 Task: Open a blank sheet, save the file as Onlinelearningfile.docx Type the sentence 'Hollywood, located in Los Angeles, California, is known as the entertainment capital of the world. It is home to the American film industry and has produced countless iconic movies that have captured the hearts and imaginations of audiences worldwide. Hollywood is synonymous with glamour, celebrities, and the red carpet. It has become a symbol of creativity and storytelling, where dreams are made and aspirations are realized. The Hollywood sign, representing the industry's rich history, stands tall as a beacon of hope and stardom for aspiring artists and film enthusiasts alike.'Add formula using equations and charcters after the sentence 'V=lwh' Select the formula and highlight with color Yellow Change the page Orientation to  Potrait
Action: Mouse moved to (319, 194)
Screenshot: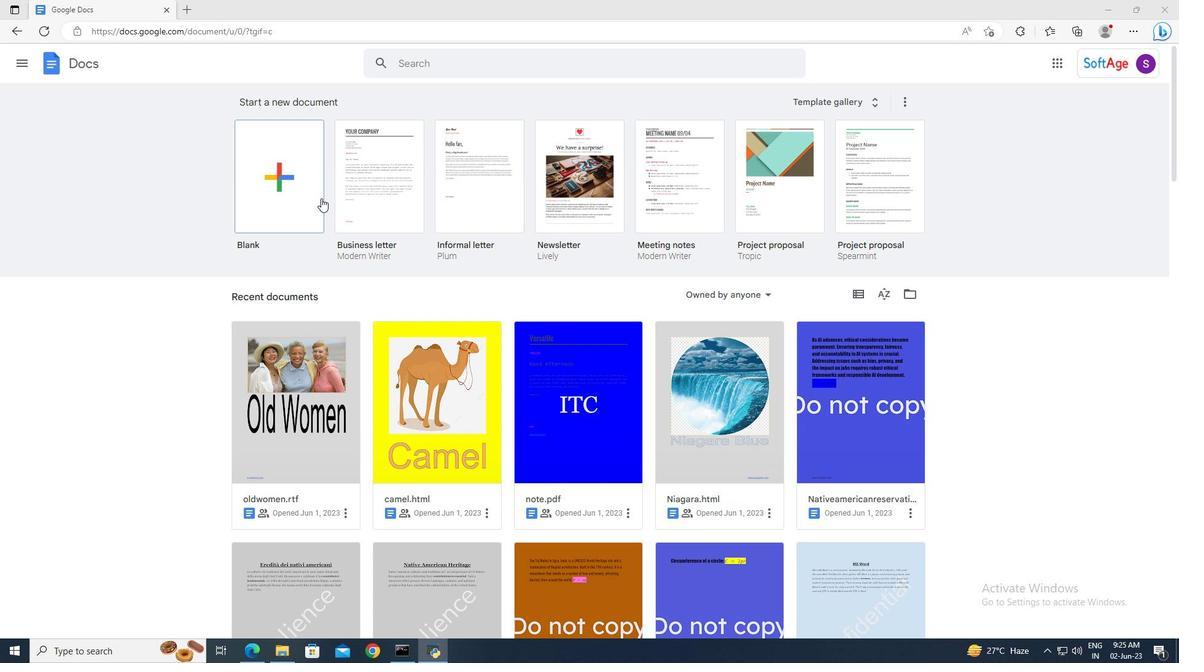 
Action: Mouse pressed left at (319, 194)
Screenshot: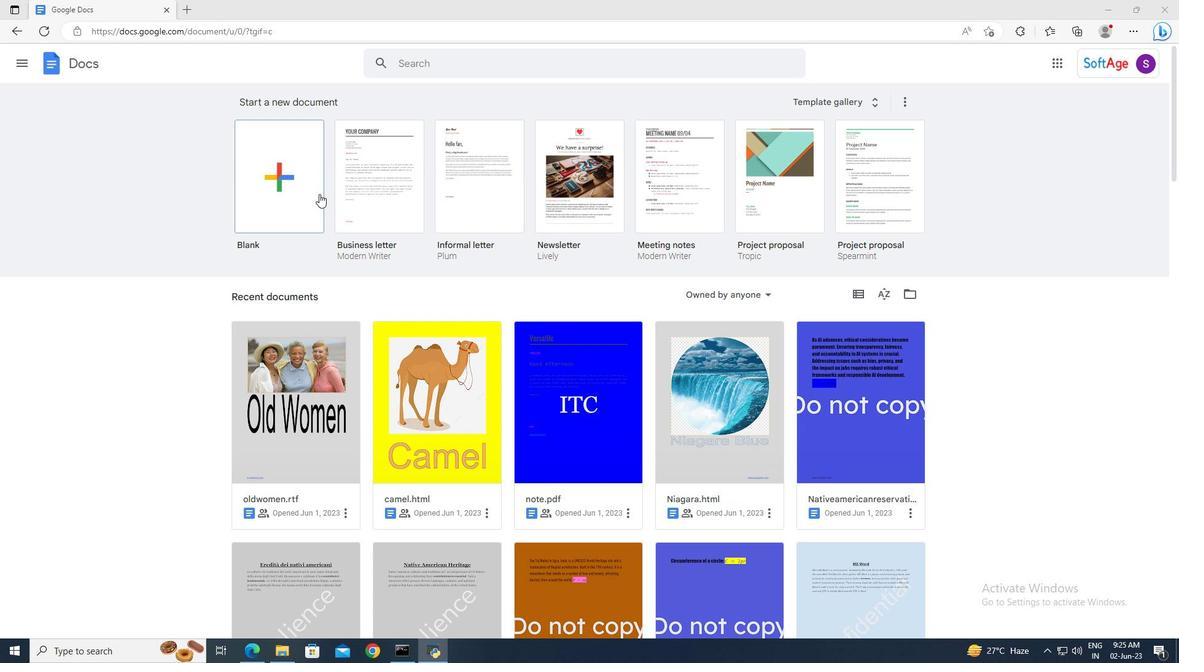 
Action: Mouse moved to (127, 56)
Screenshot: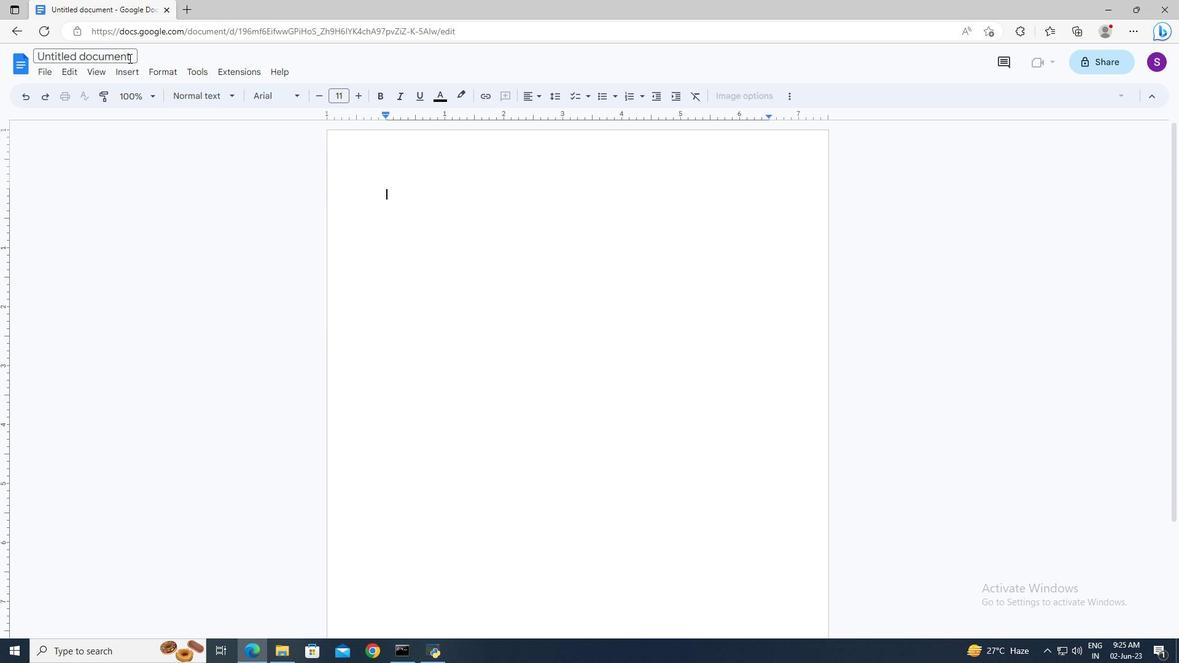 
Action: Mouse pressed left at (127, 56)
Screenshot: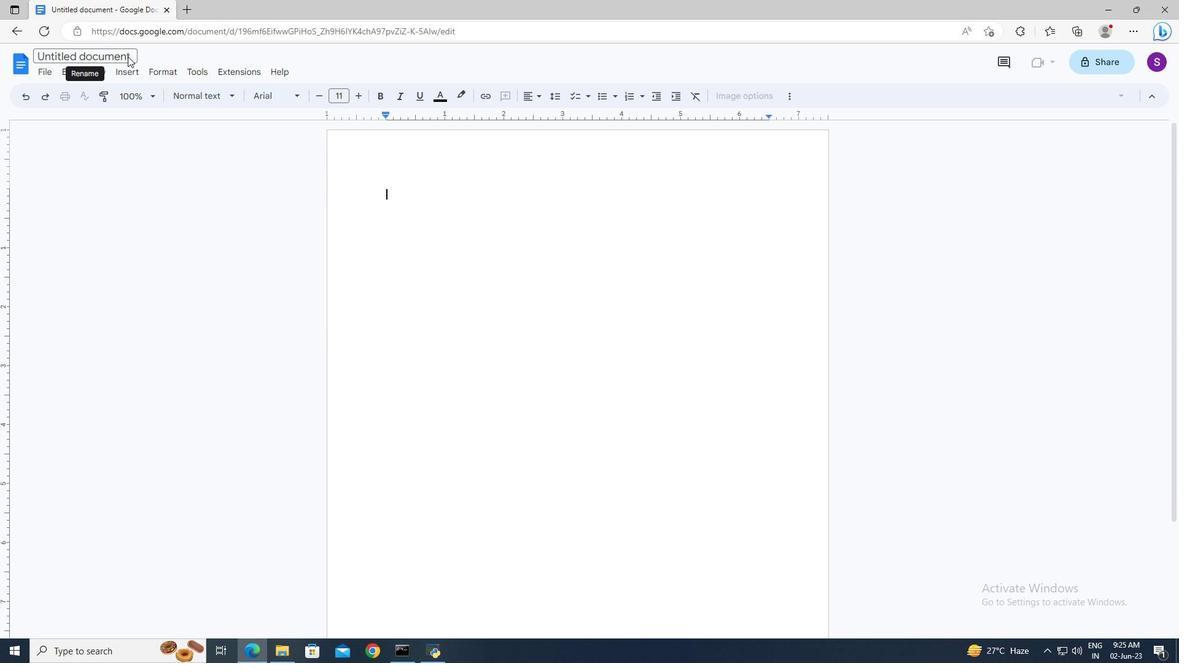 
Action: Key pressed <Key.delete><Key.shift>Onlinelearningfile.docx<Key.enter>
Screenshot: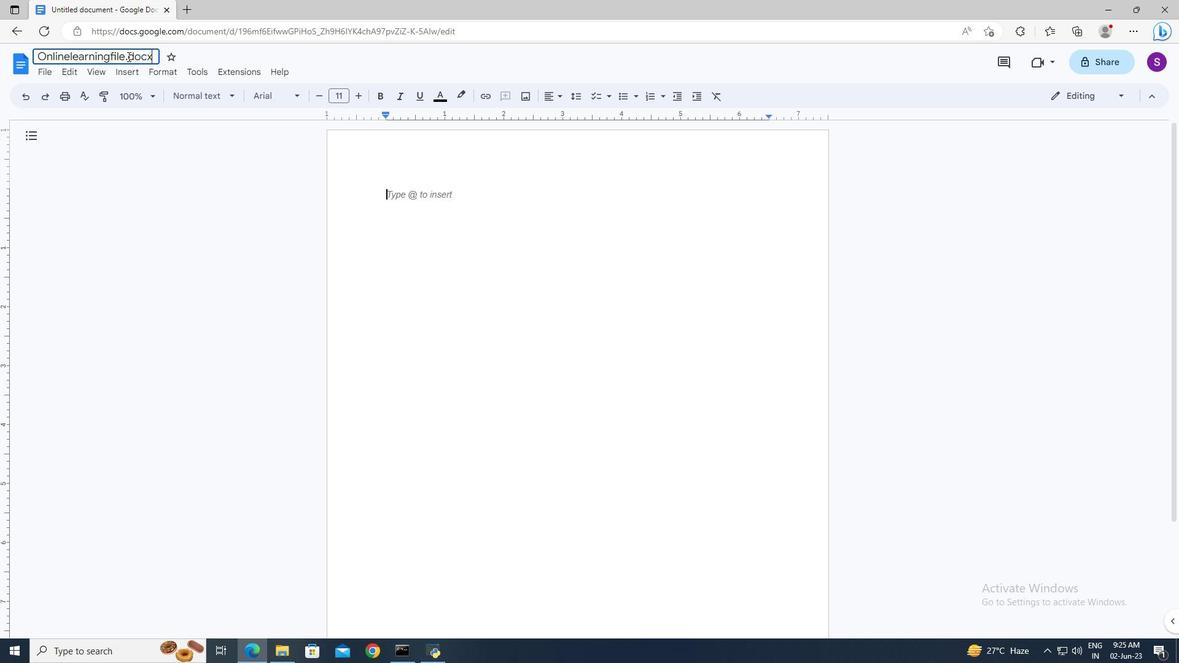 
Action: Mouse moved to (397, 195)
Screenshot: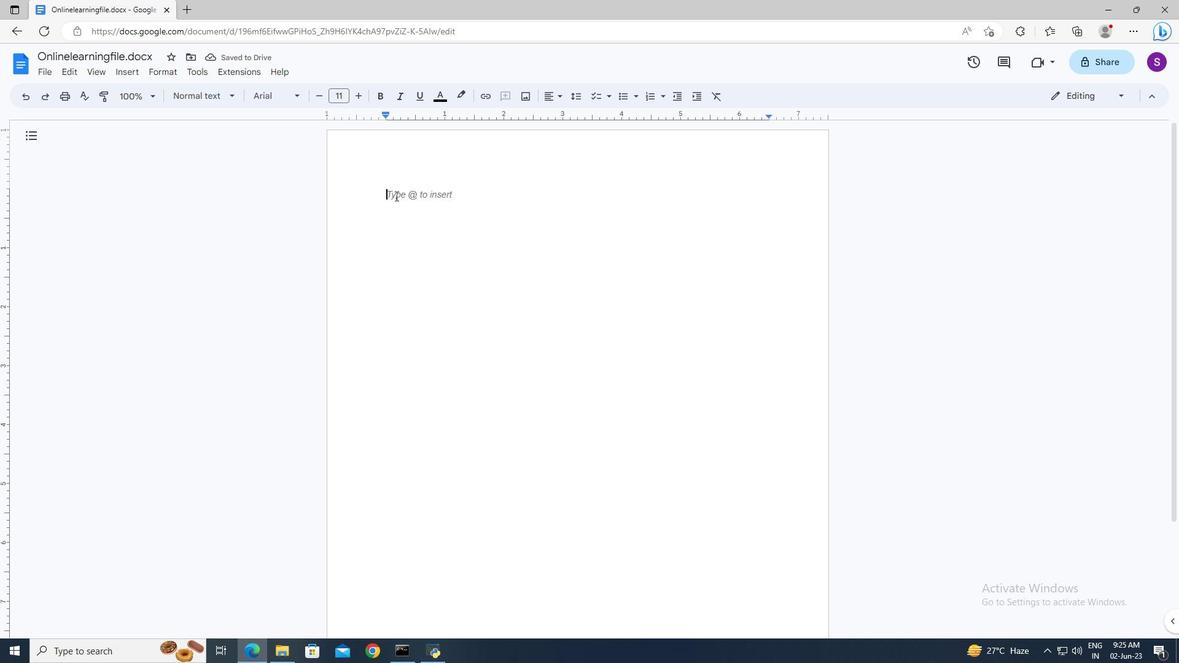 
Action: Mouse pressed left at (397, 195)
Screenshot: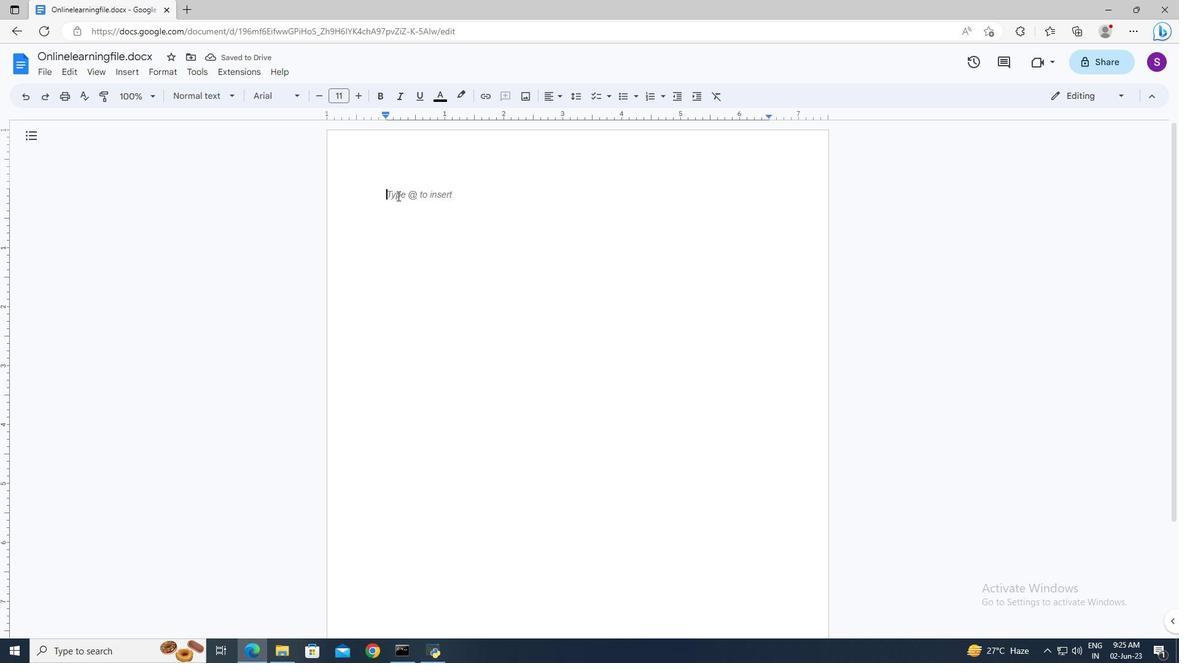 
Action: Key pressed <Key.shift>Hollywood,<Key.space>located<Key.space>in<Key.space><Key.shift>Los<Key.space><Key.shift_r>Angeles,<Key.space><Key.shift>California,<Key.space>is<Key.space>known<Key.space>as<Key.space>the<Key.space>entertainment<Key.space>capital<Key.space>of<Key.space>the<Key.space>world.<Key.space><Key.shift>It<Key.space>is<Key.space>home<Key.space>to<Key.space>the<Key.space><Key.shift>American<Key.space>film<Key.space>industry<Key.space>and<Key.space>has<Key.space>produced<Key.space>countless<Key.space>iconic<Key.space>movies<Key.space>that<Key.space>have<Key.space>captured<Key.space>the<Key.space>hearts<Key.space>and<Key.space>imaginations<Key.space>of<Key.space>audiences<Key.space>worldwide.<Key.space><Key.shift>Hollywood<Key.space>is<Key.space>synonymous<Key.space>with<Key.space>glamour,<Key.space>celebrities,<Key.space>and<Key.space>the<Key.space>red<Key.space>carpet.<Key.space><Key.shift>It<Key.space>has<Key.space>become<Key.space>a<Key.space>symbol<Key.space>of<Key.space>creativity<Key.space>and<Key.space>storytelling,<Key.space>where<Key.space>dreams<Key.space>are<Key.space>made<Key.space>and<Key.space>aspirations<Key.space>are<Key.space>realized.<Key.space><Key.shift>The<Key.space><Key.shift>Hollywood<Key.space>sign,<Key.space>representing<Key.space>the<Key.space>industry's<Key.space>rich<Key.space>history,<Key.space>stands<Key.space>tall<Key.space>as<Key.space>a<Key.space>beacon<Key.space>hope<Key.space>and<Key.space>stardom<Key.space>for<Key.space>aspiring<Key.space>artists<Key.space>and<Key.space>film<Key.space>enthusiasts<Key.space>alike.<Key.space>
Screenshot: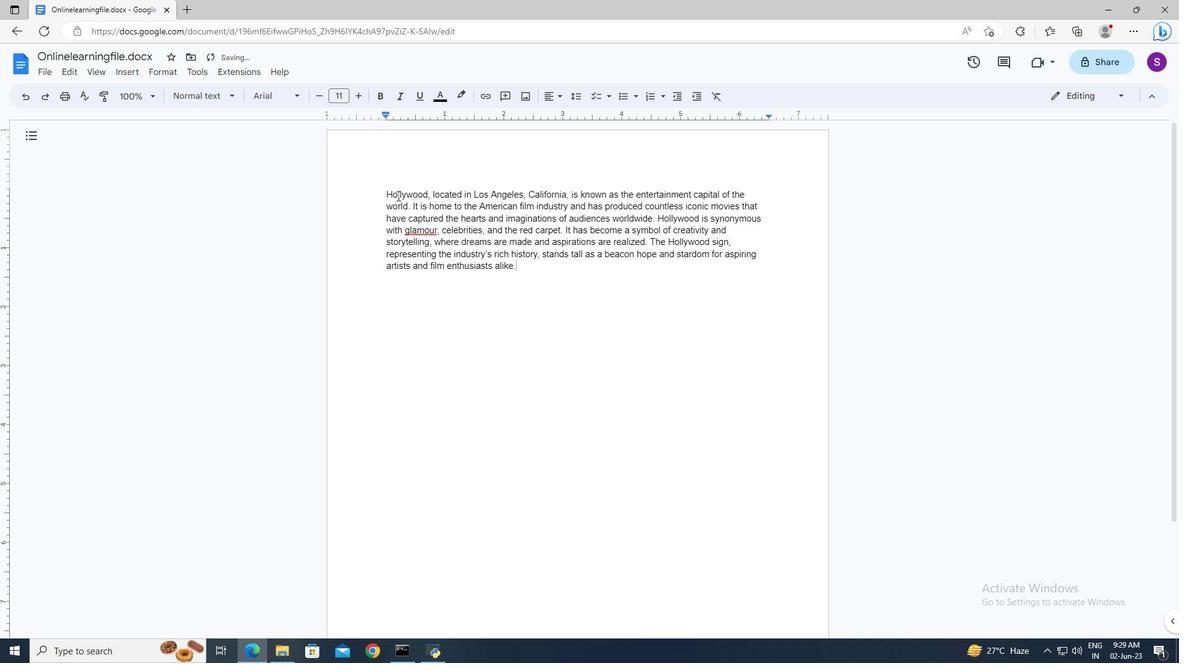 
Action: Mouse moved to (136, 74)
Screenshot: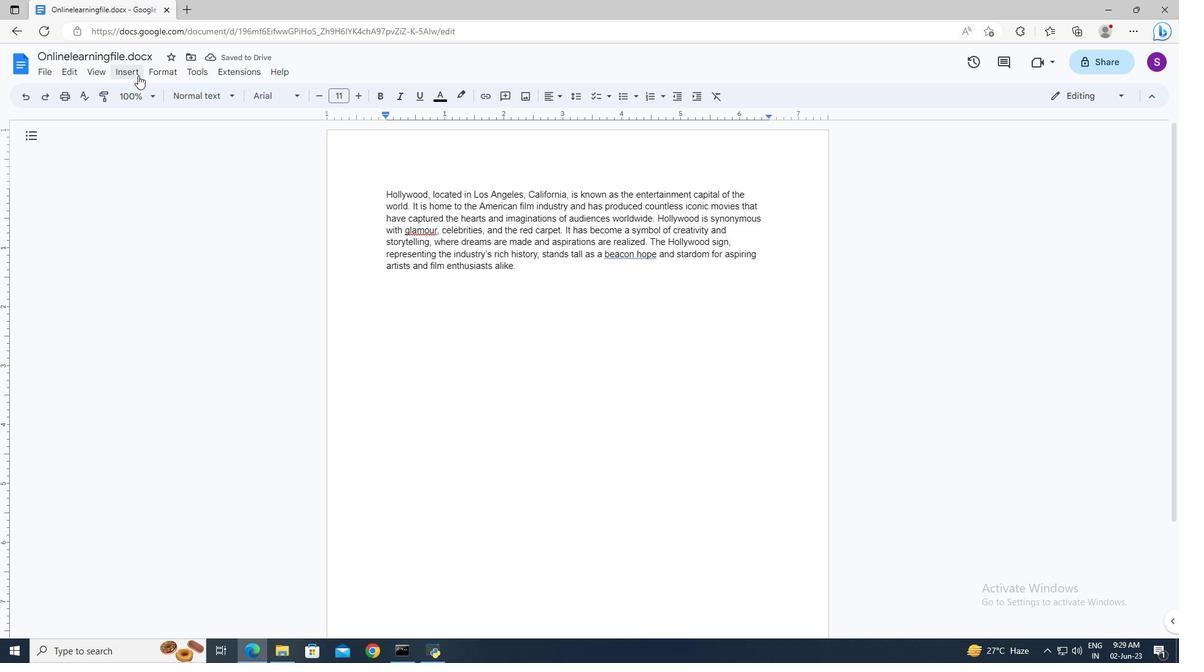 
Action: Mouse pressed left at (136, 74)
Screenshot: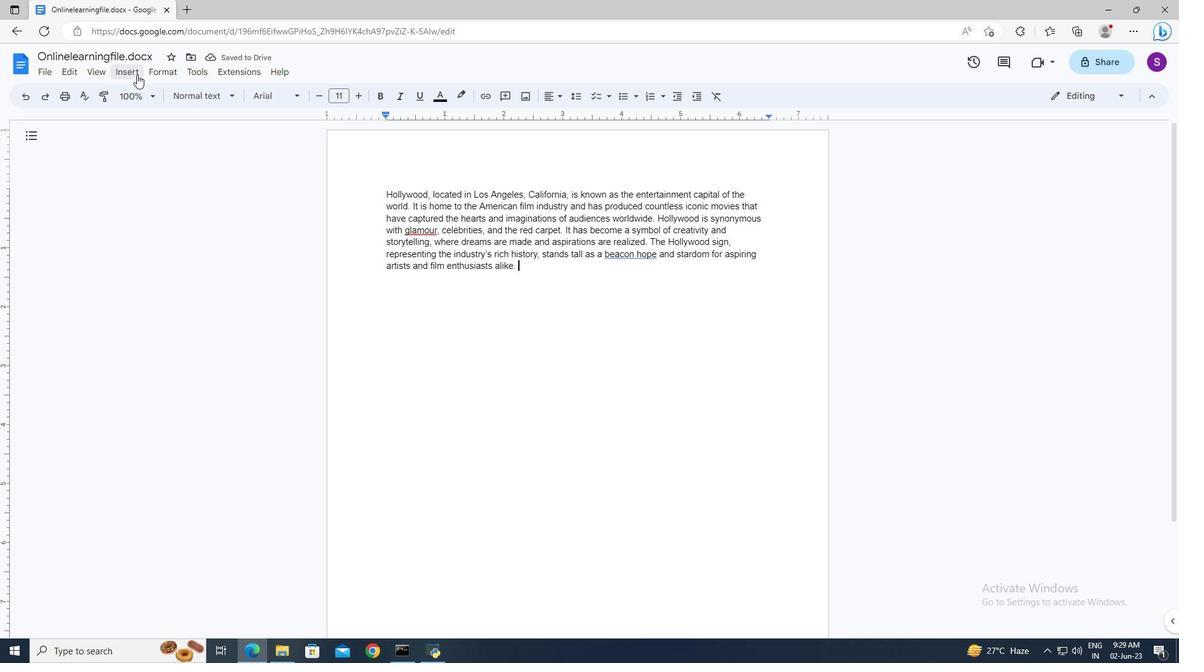 
Action: Mouse moved to (158, 327)
Screenshot: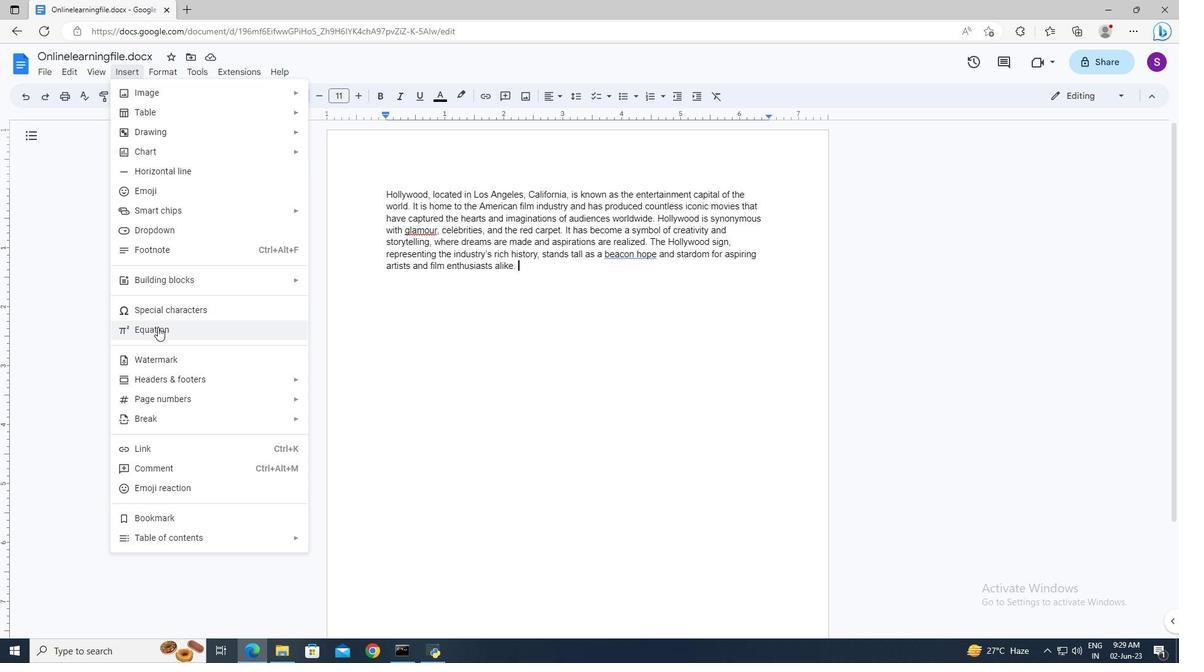 
Action: Mouse pressed left at (158, 327)
Screenshot: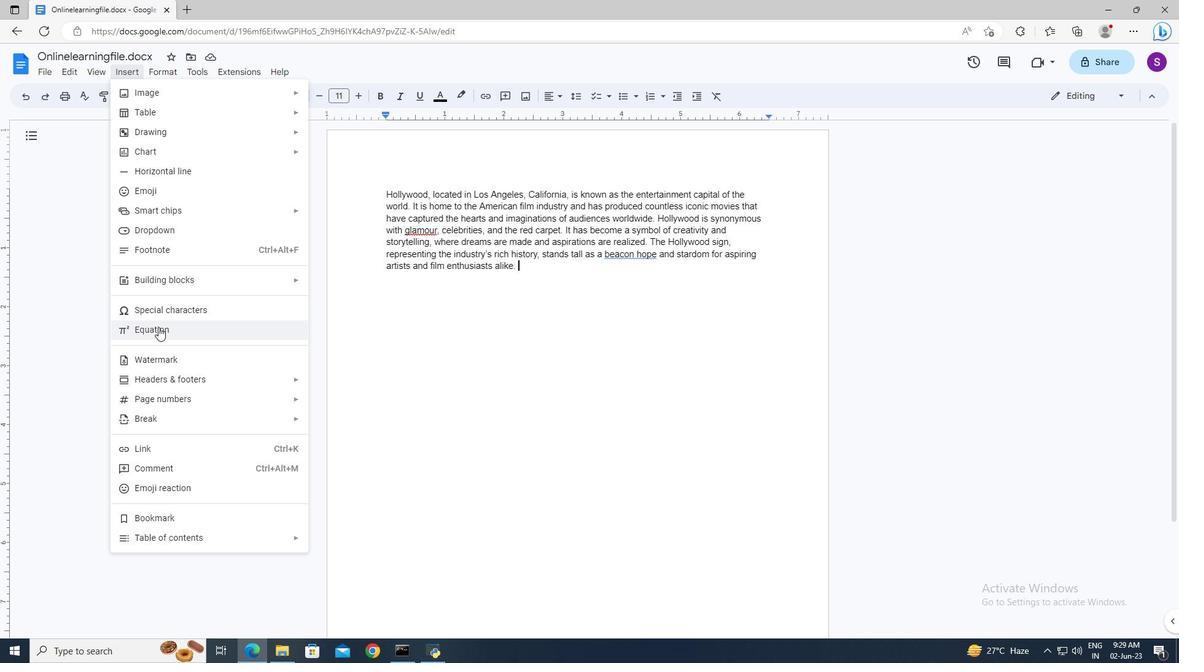 
Action: Mouse moved to (519, 292)
Screenshot: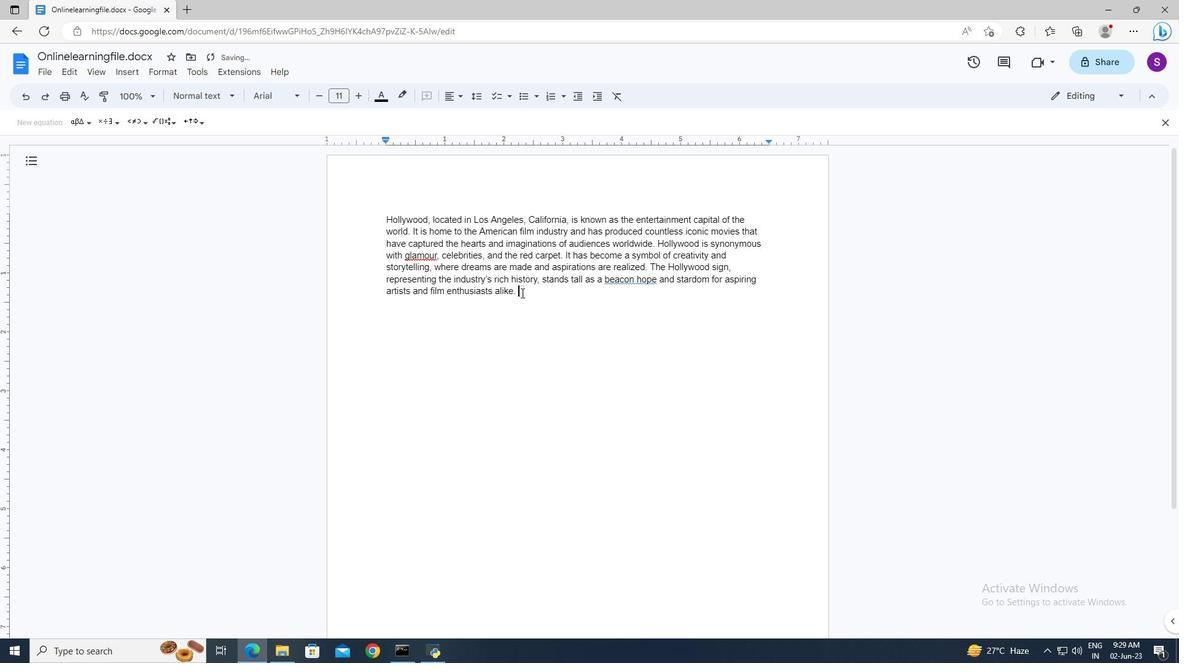 
Action: Mouse pressed left at (519, 292)
Screenshot: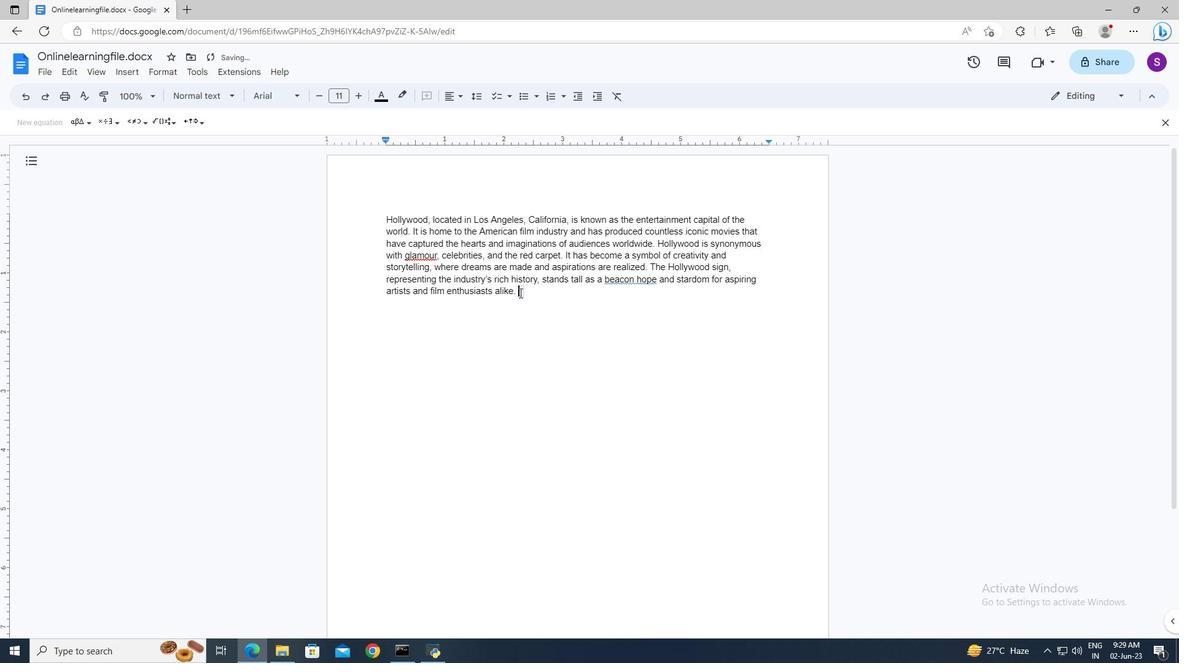 
Action: Key pressed <Key.shift>V
Screenshot: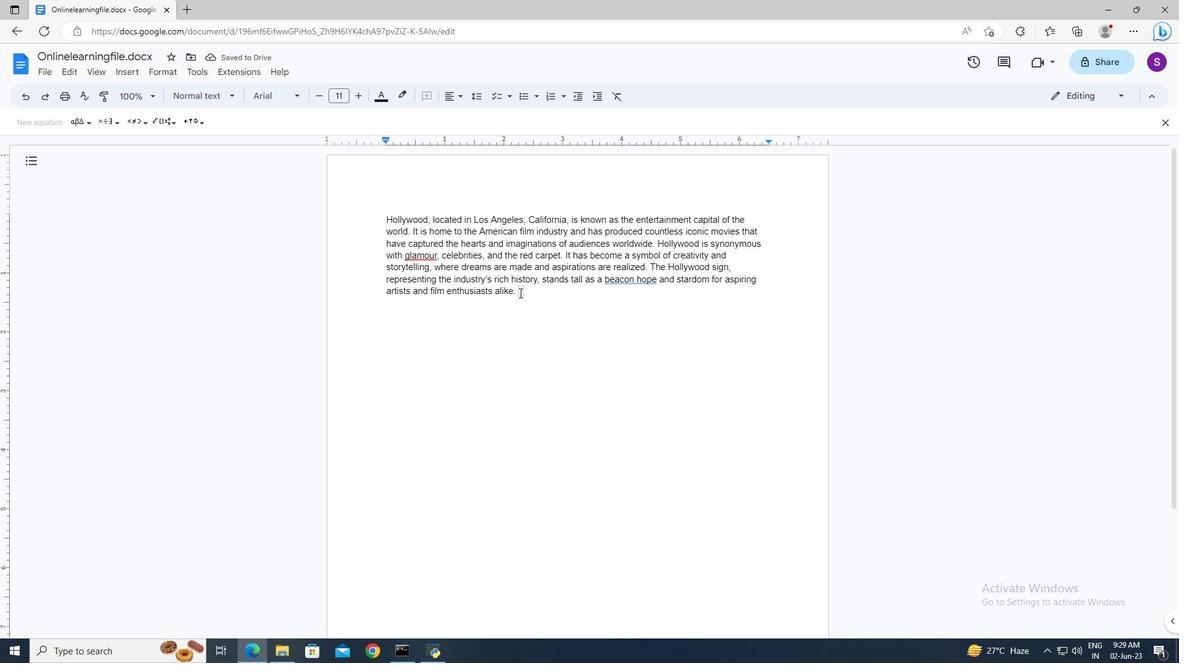 
Action: Mouse moved to (519, 292)
Screenshot: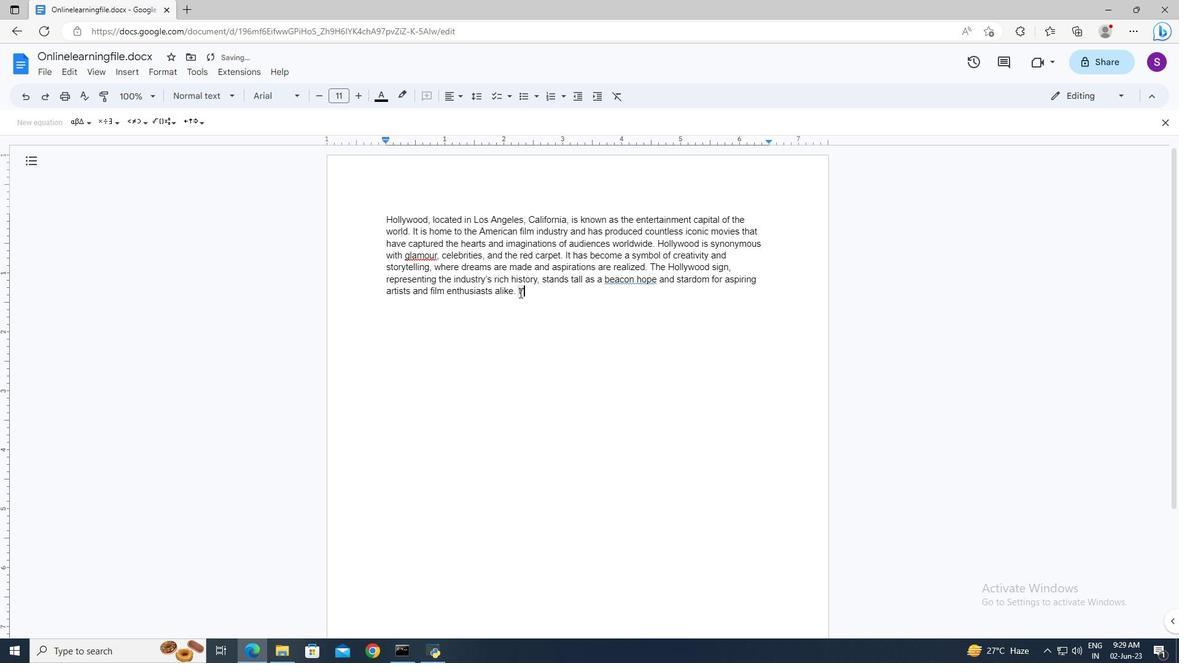 
Action: Key pressed <Key.space>=<Key.space>lwh<Key.enter><Key.shift><Key.left>
Screenshot: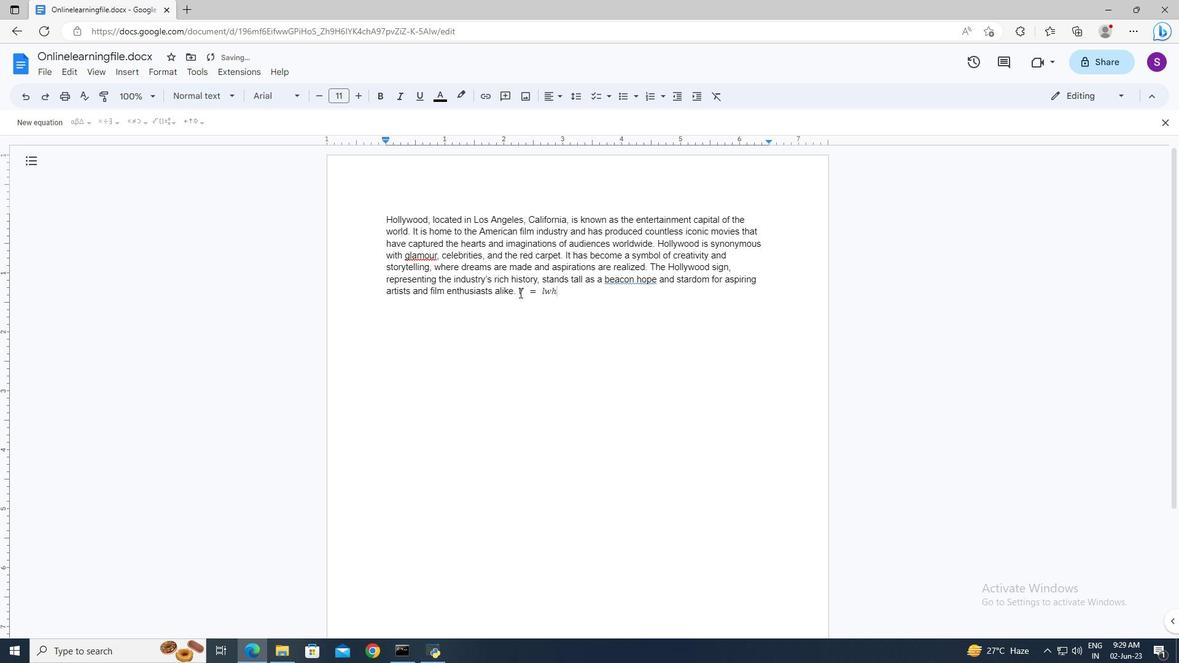
Action: Mouse moved to (463, 97)
Screenshot: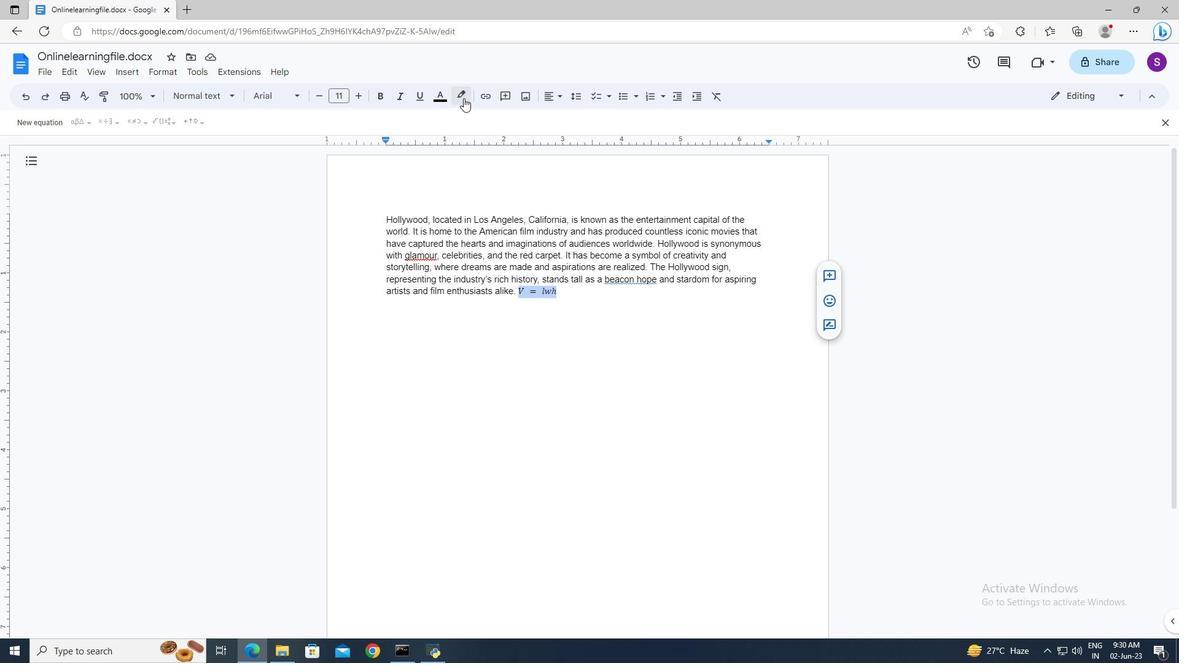 
Action: Mouse pressed left at (463, 97)
Screenshot: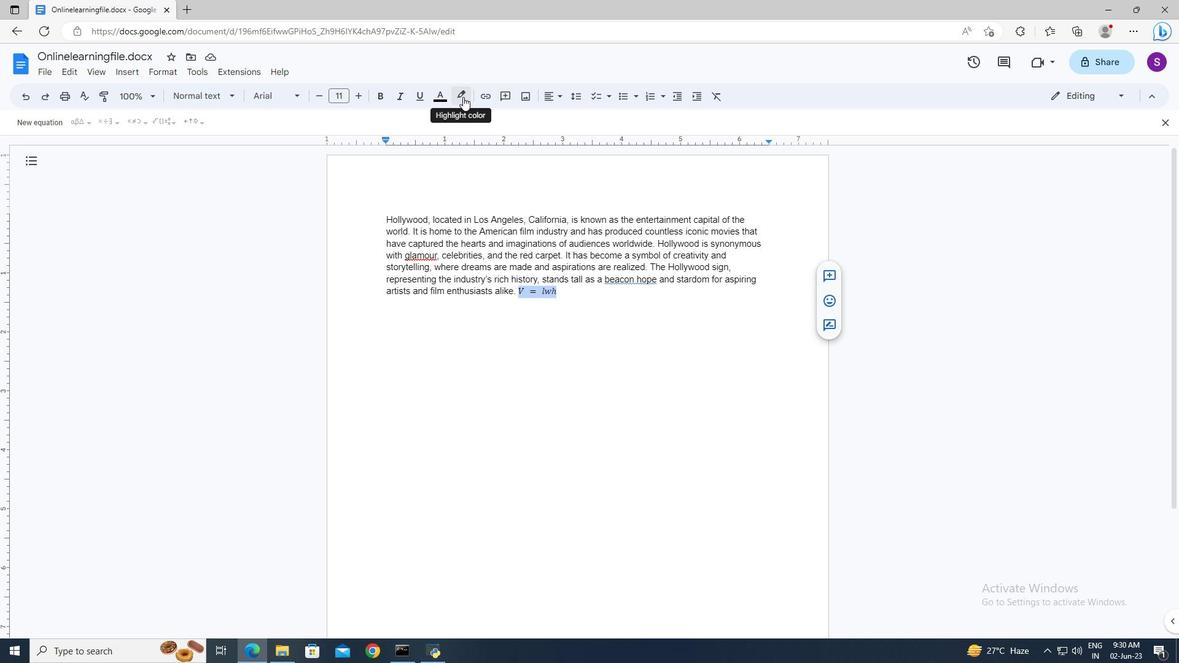 
Action: Mouse moved to (504, 152)
Screenshot: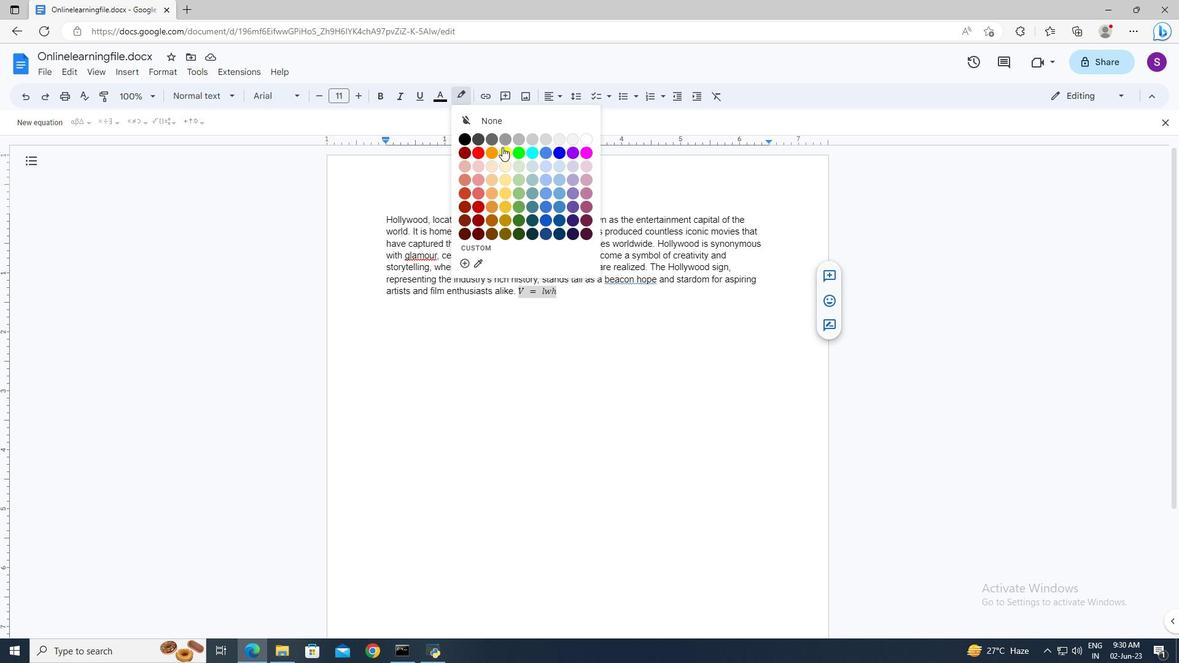 
Action: Mouse pressed left at (504, 152)
Screenshot: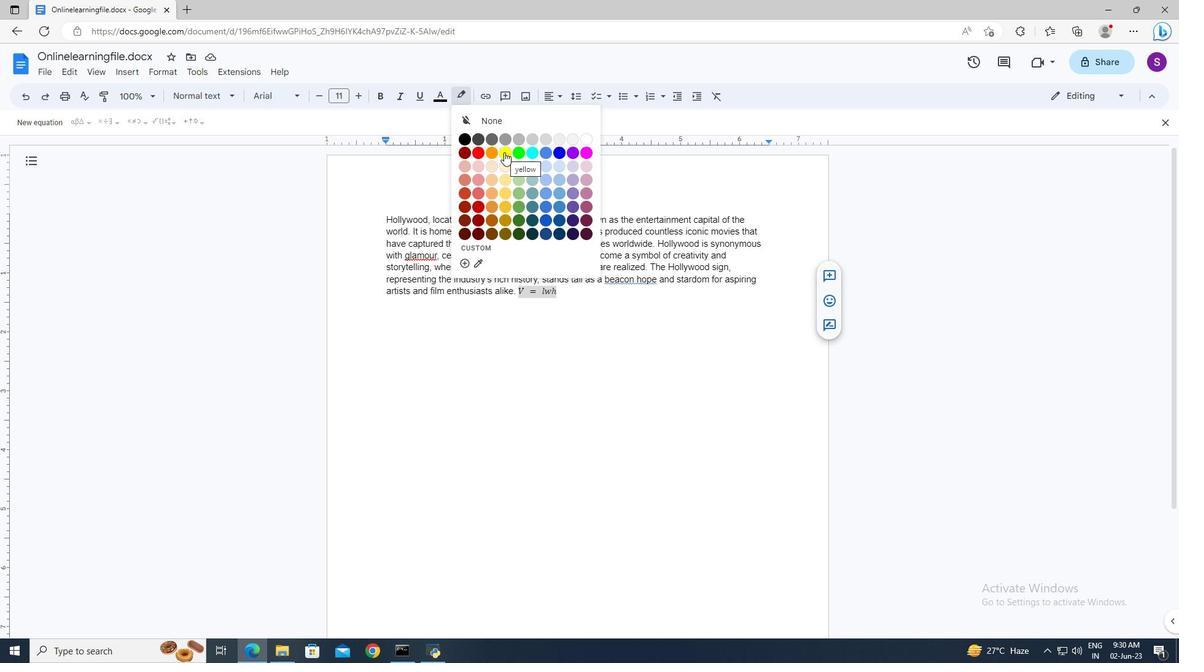 
Action: Mouse moved to (570, 293)
Screenshot: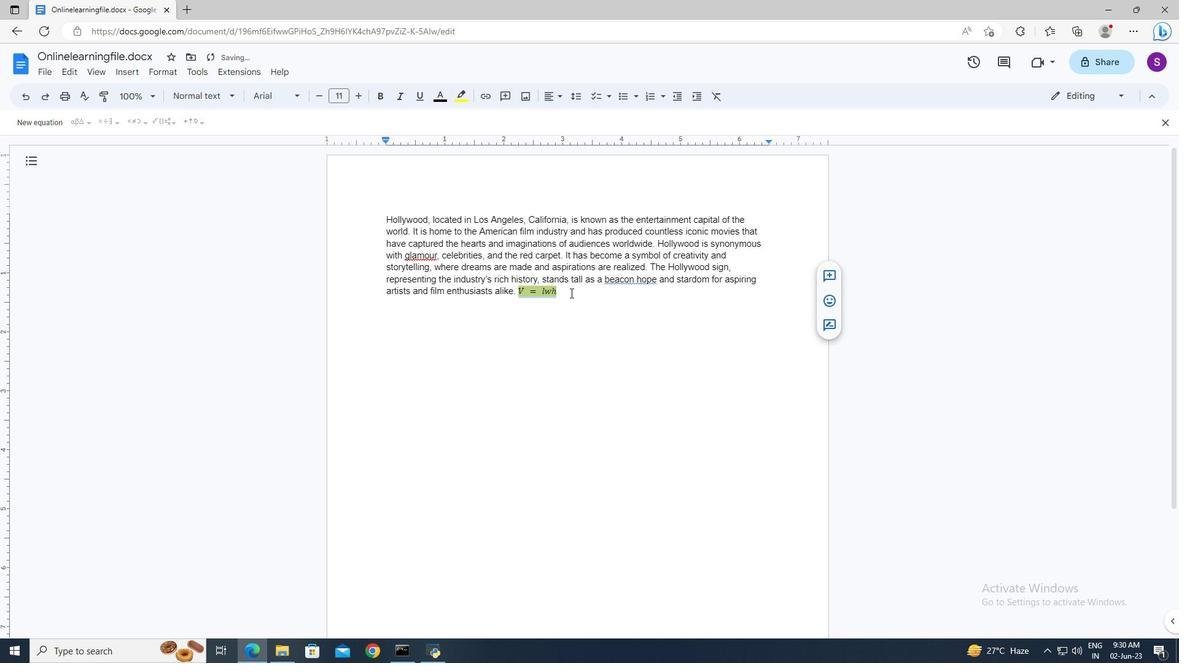 
Action: Mouse pressed left at (570, 293)
Screenshot: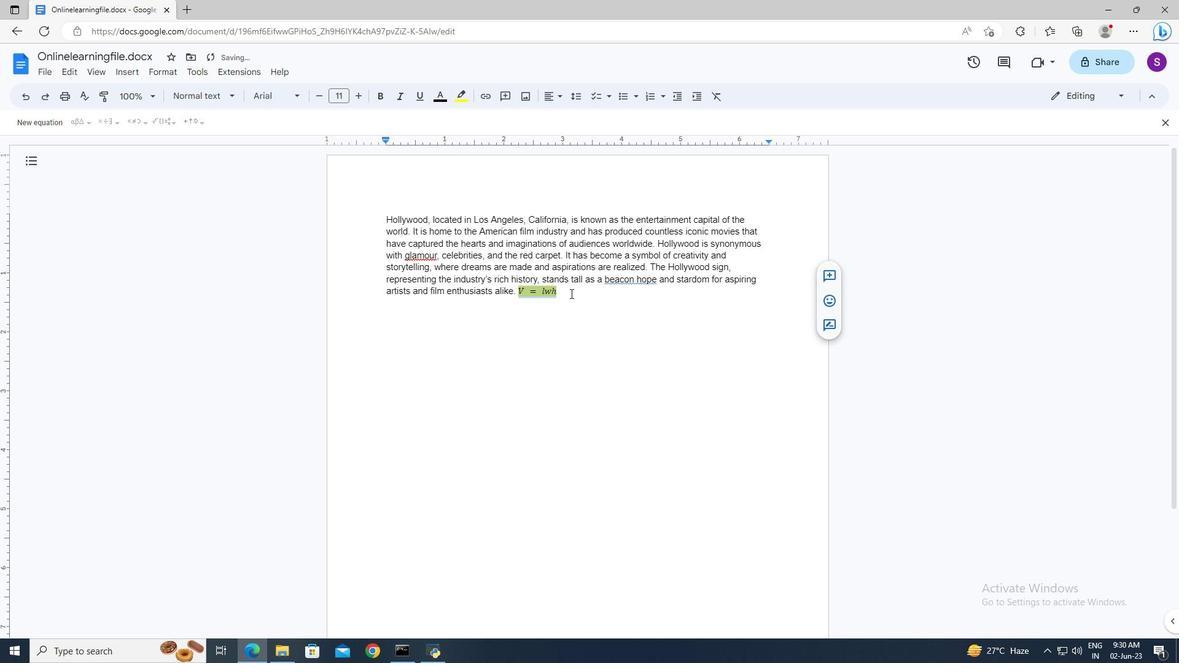 
Action: Mouse moved to (50, 65)
Screenshot: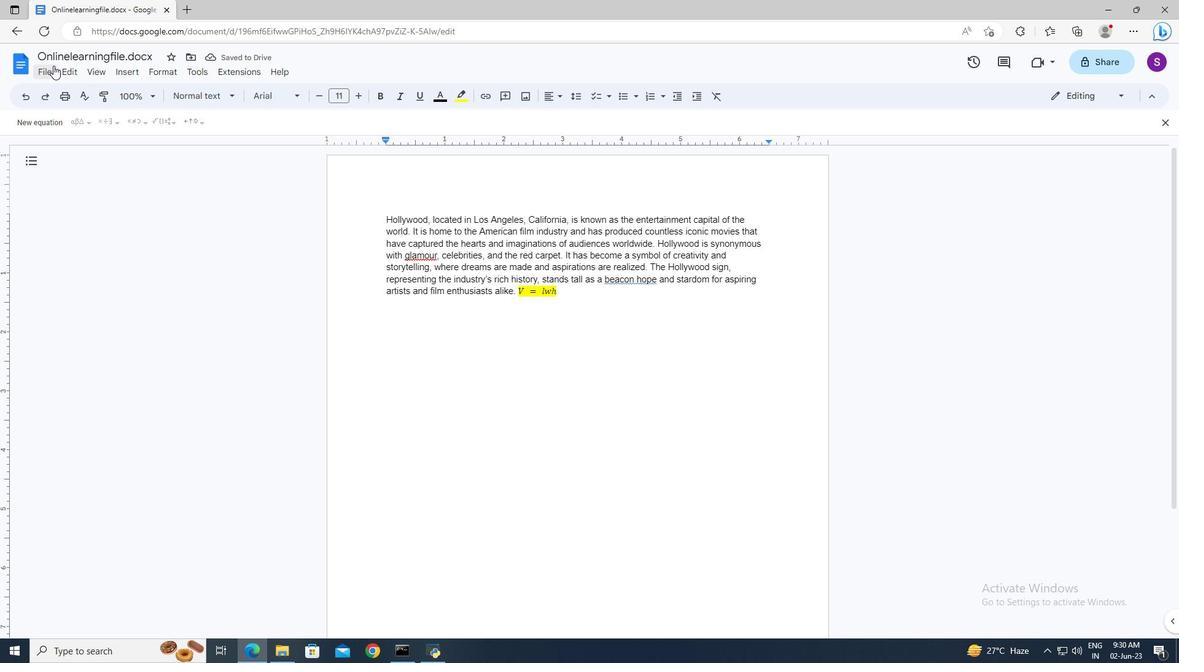 
Action: Mouse pressed left at (50, 65)
Screenshot: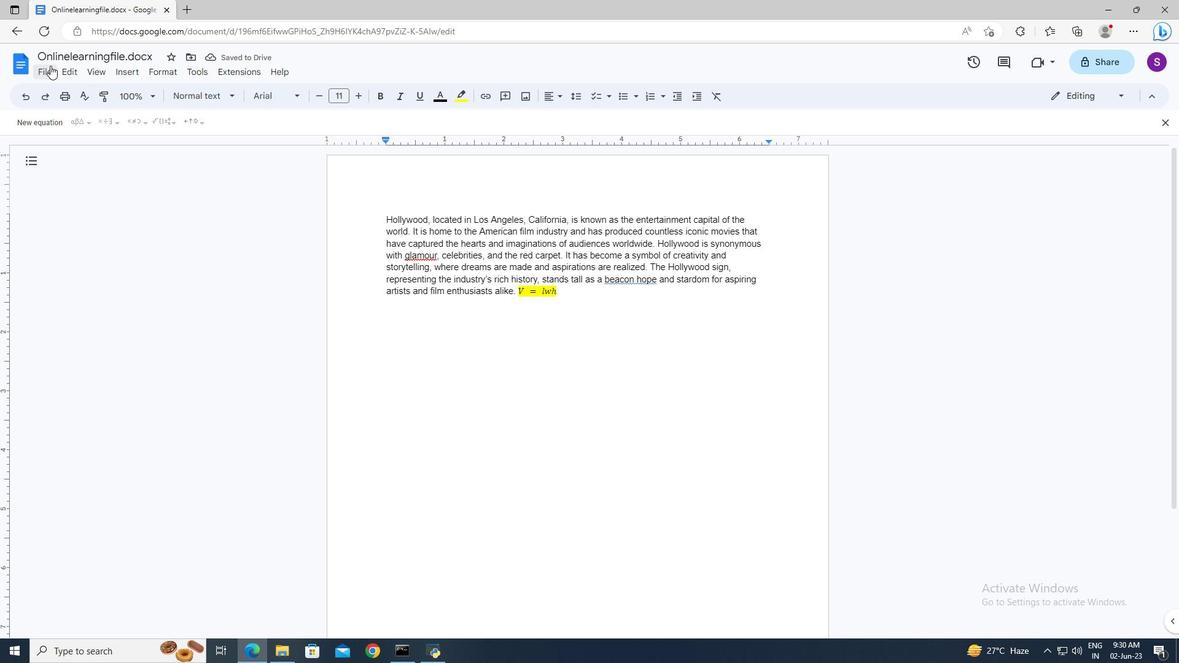 
Action: Mouse moved to (72, 407)
Screenshot: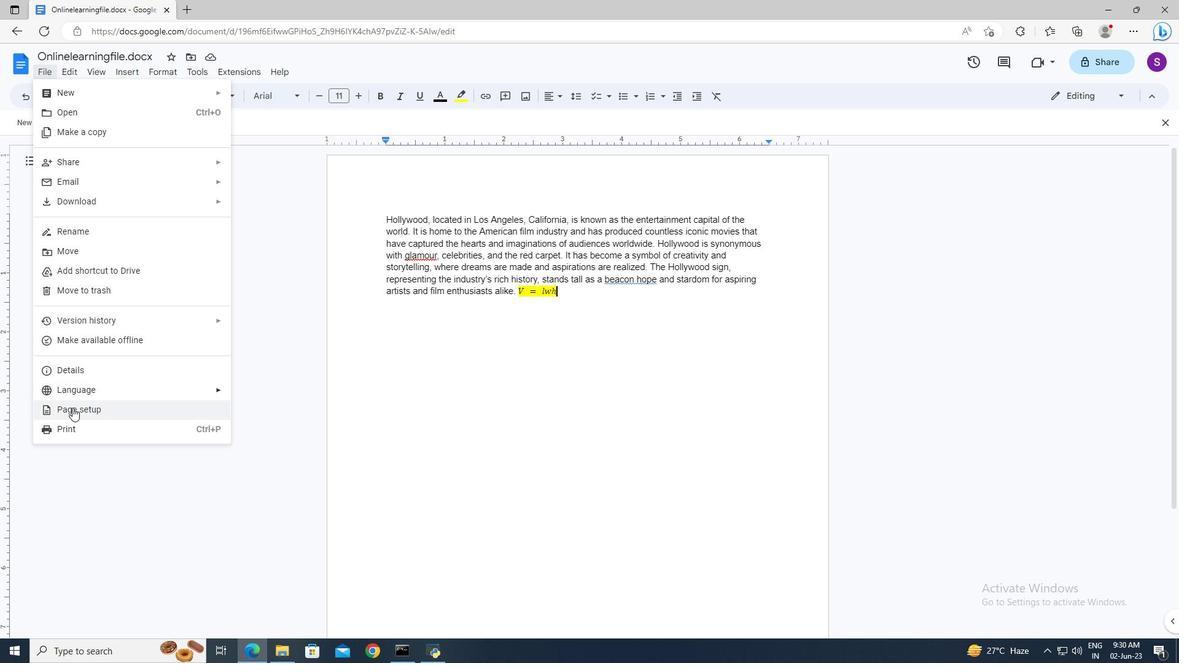 
Action: Mouse pressed left at (72, 407)
Screenshot: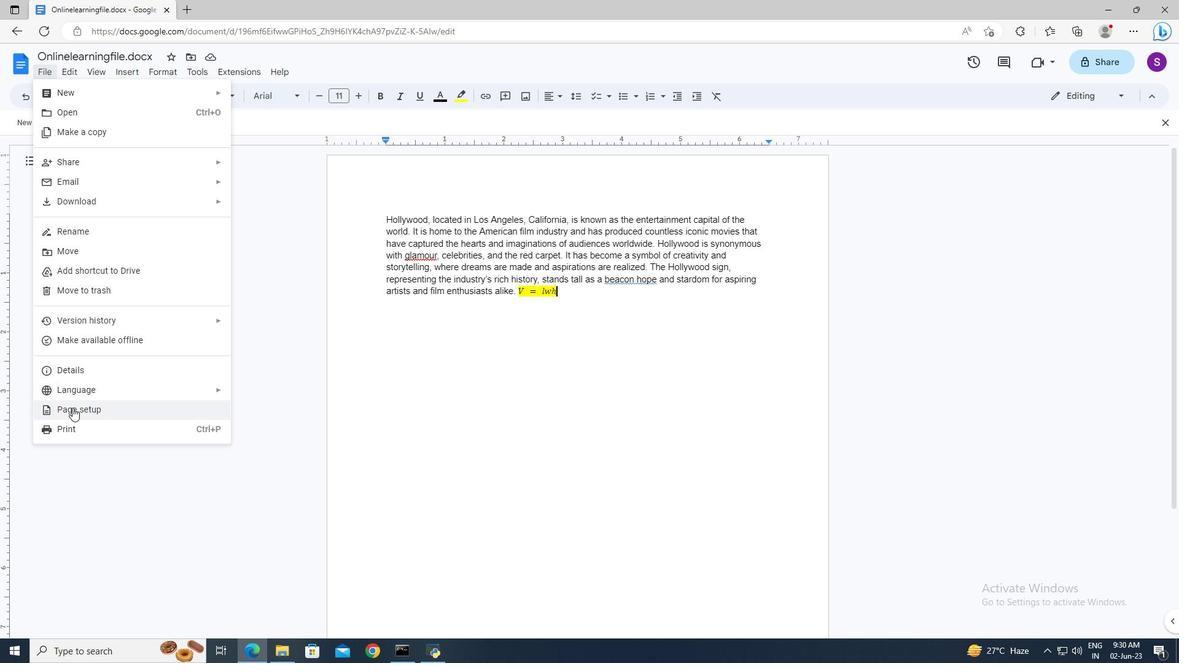 
Action: Mouse moved to (477, 324)
Screenshot: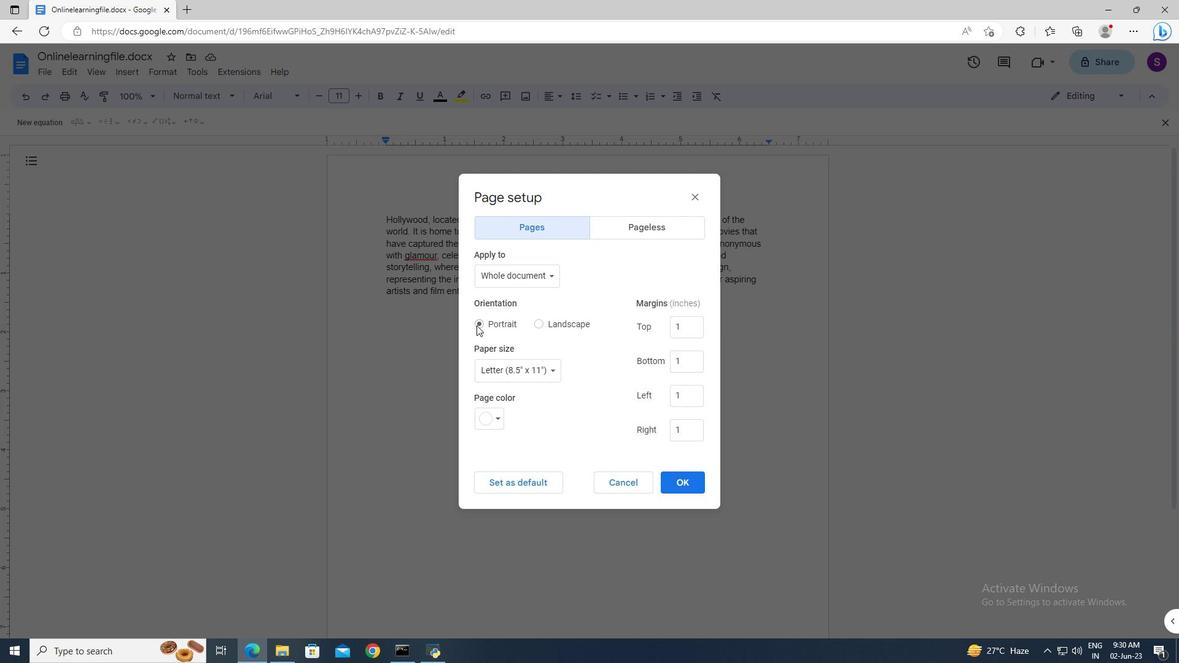 
Action: Mouse pressed left at (477, 324)
Screenshot: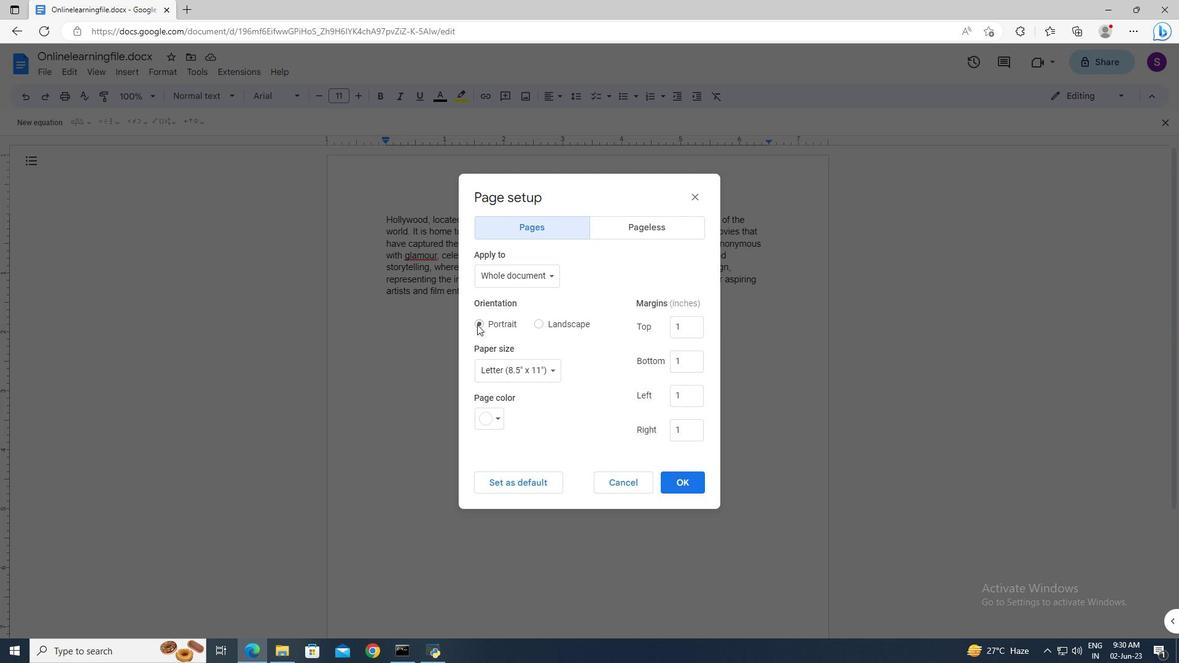 
Action: Mouse moved to (680, 482)
Screenshot: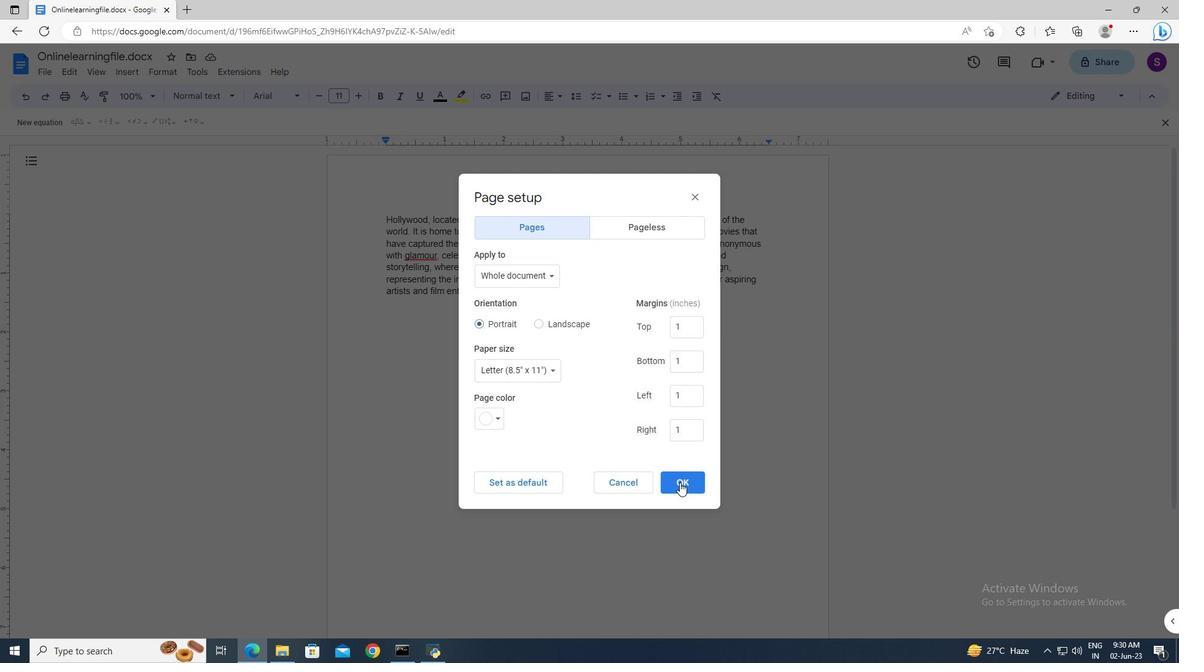 
Action: Mouse pressed left at (680, 482)
Screenshot: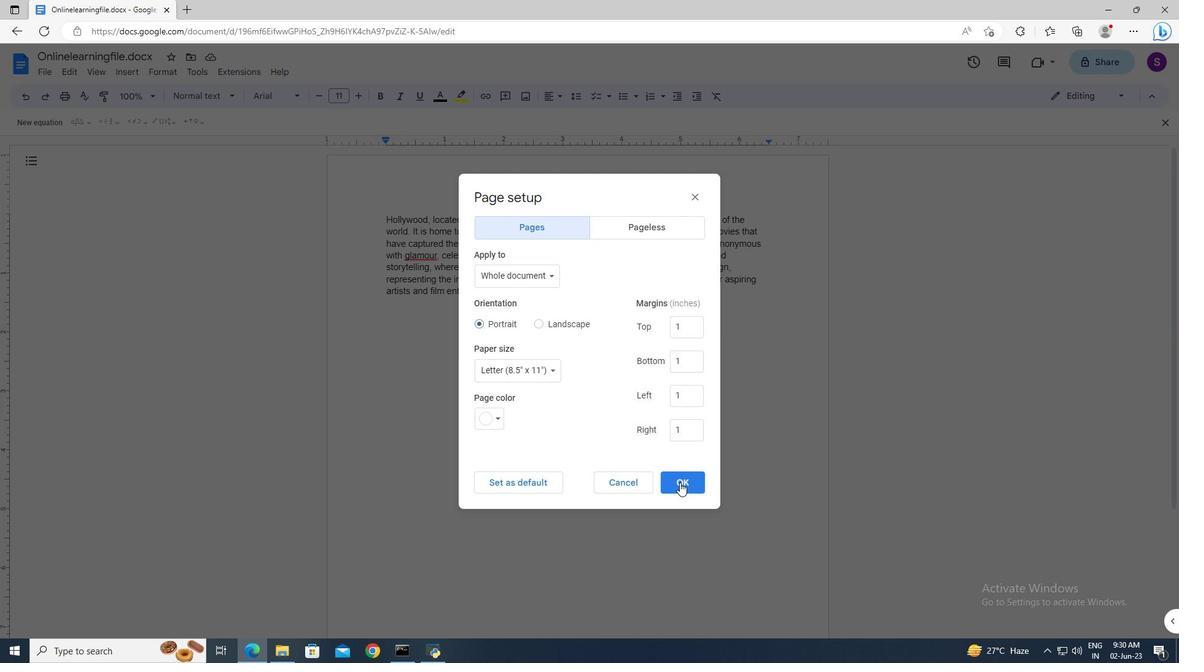 
